 Task: Set the Layer B code rate for the ISDB-T reception parameter to 1/2.
Action: Mouse moved to (99, 11)
Screenshot: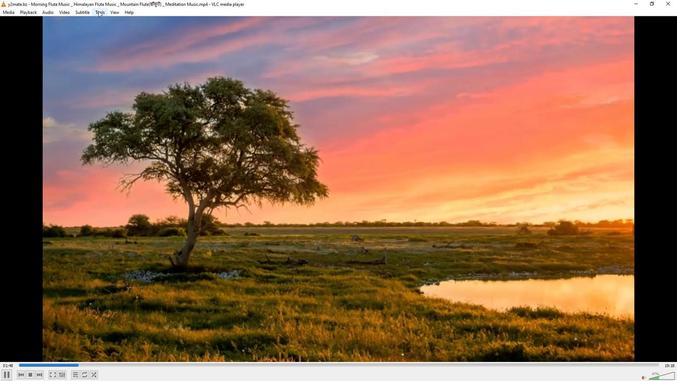 
Action: Mouse pressed left at (99, 11)
Screenshot: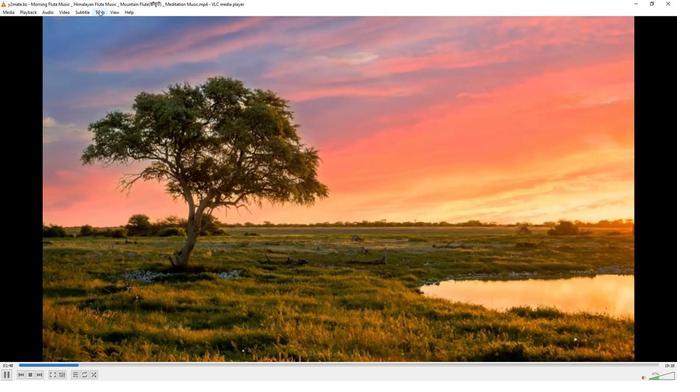 
Action: Mouse moved to (98, 97)
Screenshot: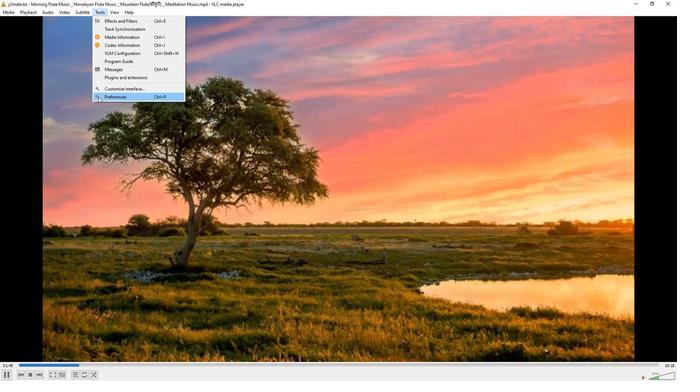 
Action: Mouse pressed left at (98, 97)
Screenshot: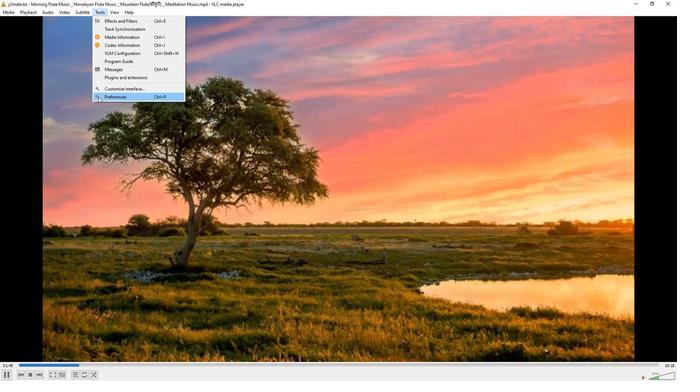 
Action: Mouse moved to (222, 310)
Screenshot: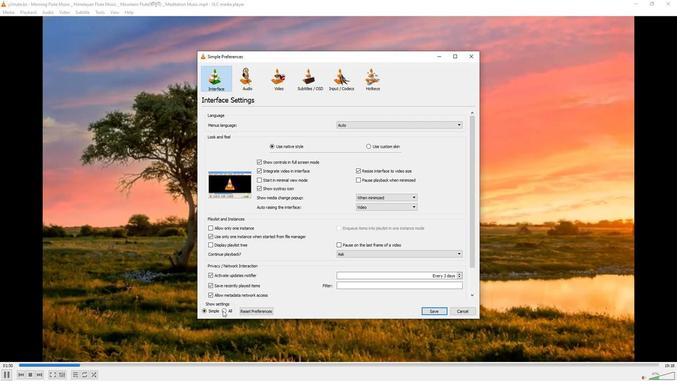 
Action: Mouse pressed left at (222, 310)
Screenshot: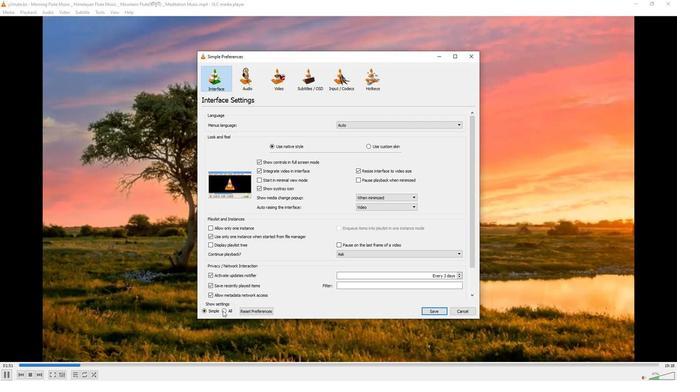 
Action: Mouse moved to (214, 193)
Screenshot: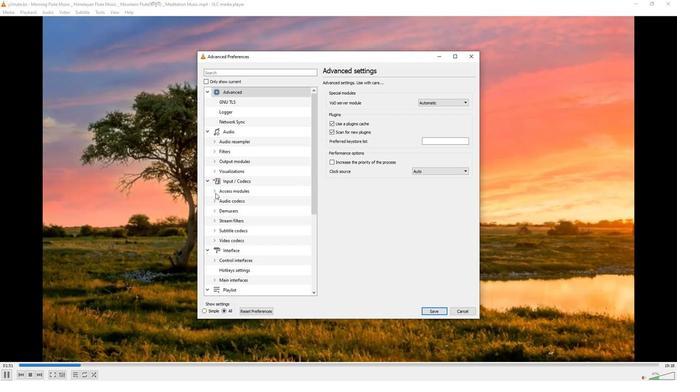 
Action: Mouse pressed left at (214, 193)
Screenshot: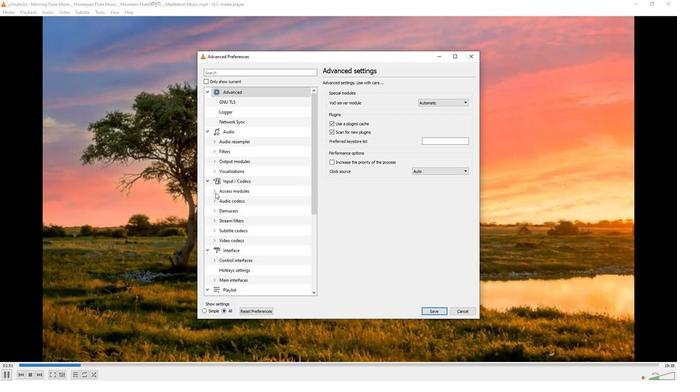
Action: Mouse moved to (230, 249)
Screenshot: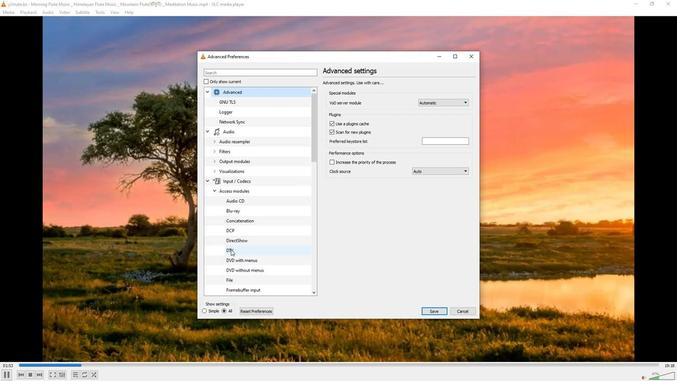 
Action: Mouse pressed left at (230, 249)
Screenshot: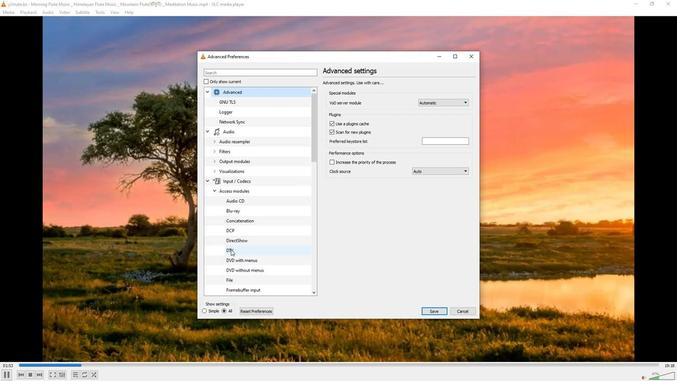 
Action: Mouse moved to (460, 278)
Screenshot: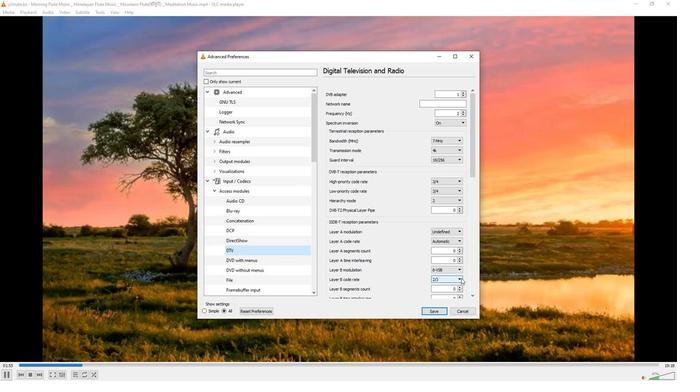 
Action: Mouse pressed left at (460, 278)
Screenshot: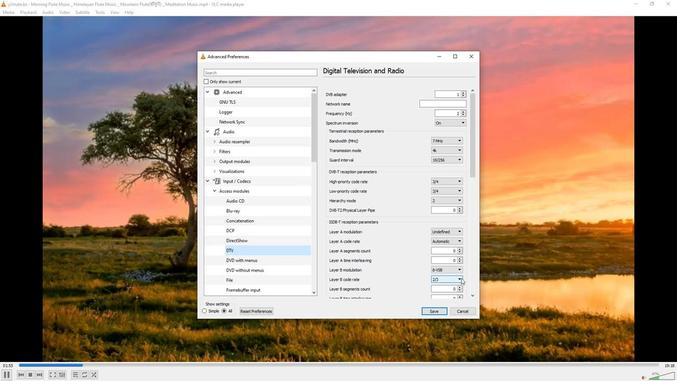 
Action: Mouse moved to (442, 293)
Screenshot: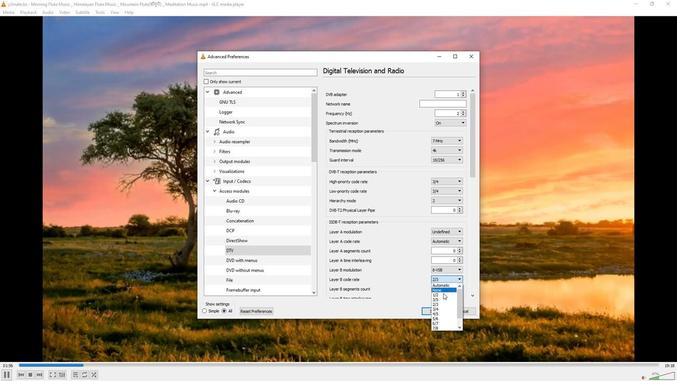 
Action: Mouse pressed left at (442, 293)
Screenshot: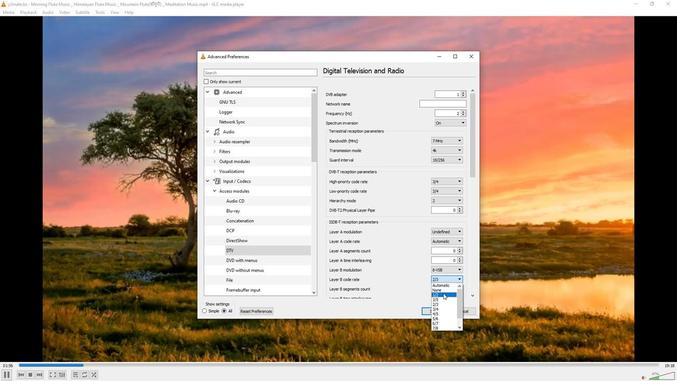
Action: Mouse moved to (360, 255)
Screenshot: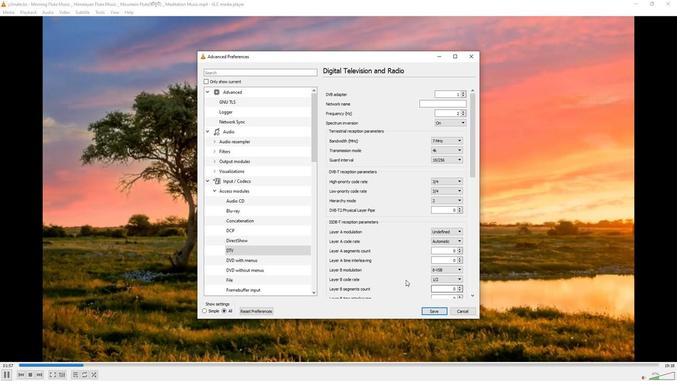 
